 Task: Delete the repository "JS".
Action: Mouse moved to (1238, 181)
Screenshot: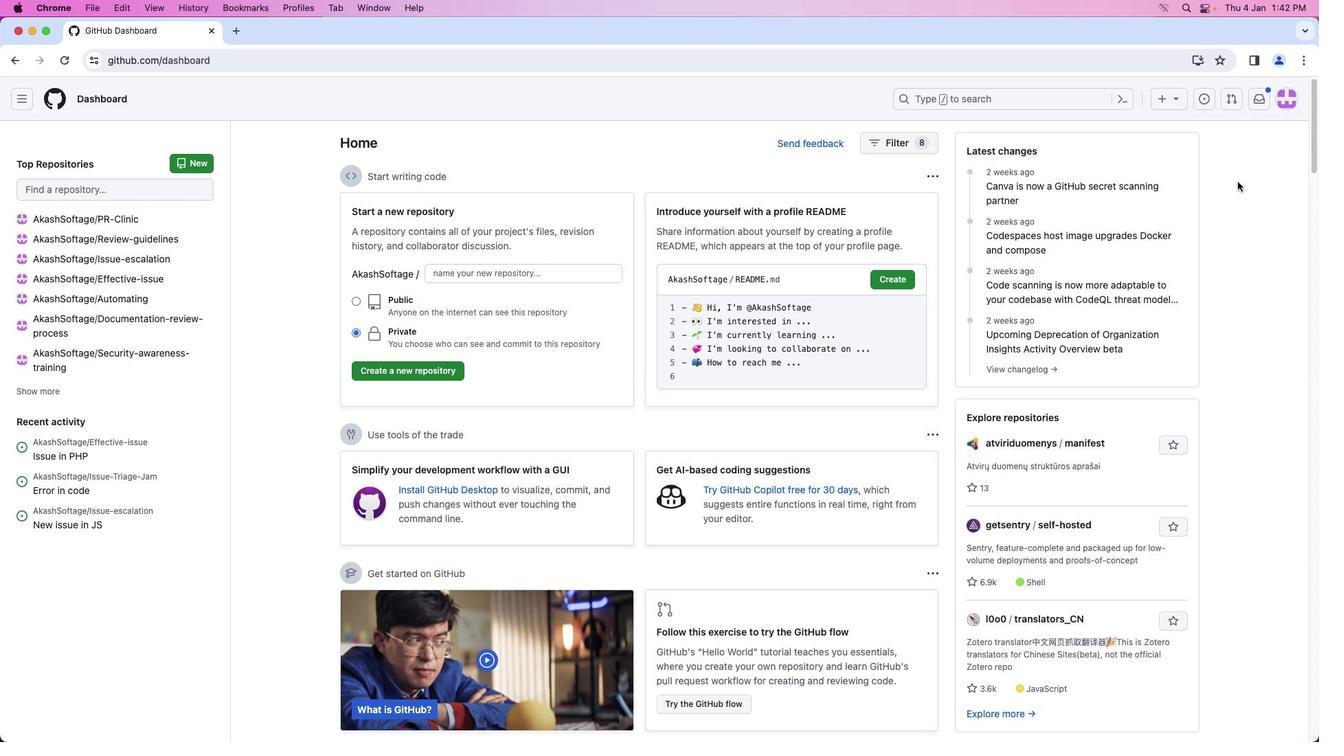 
Action: Mouse pressed left at (1238, 181)
Screenshot: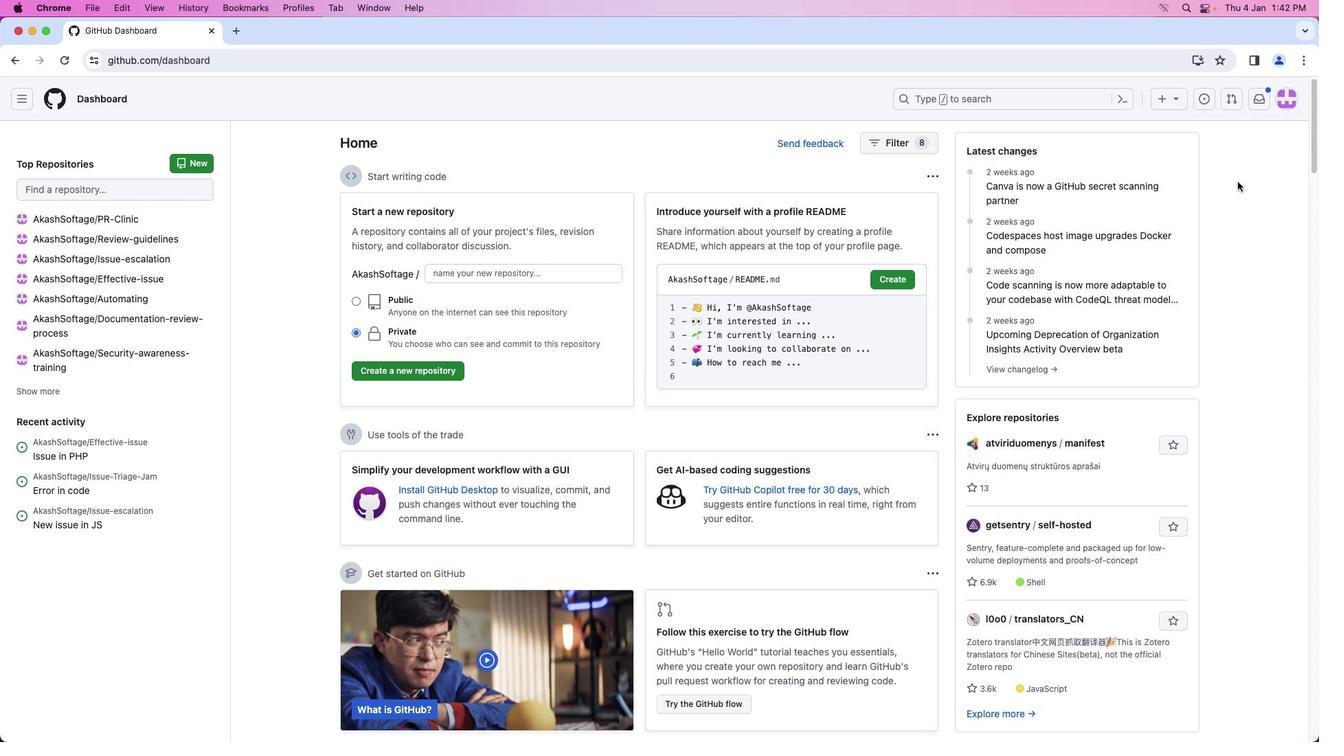 
Action: Mouse moved to (1282, 108)
Screenshot: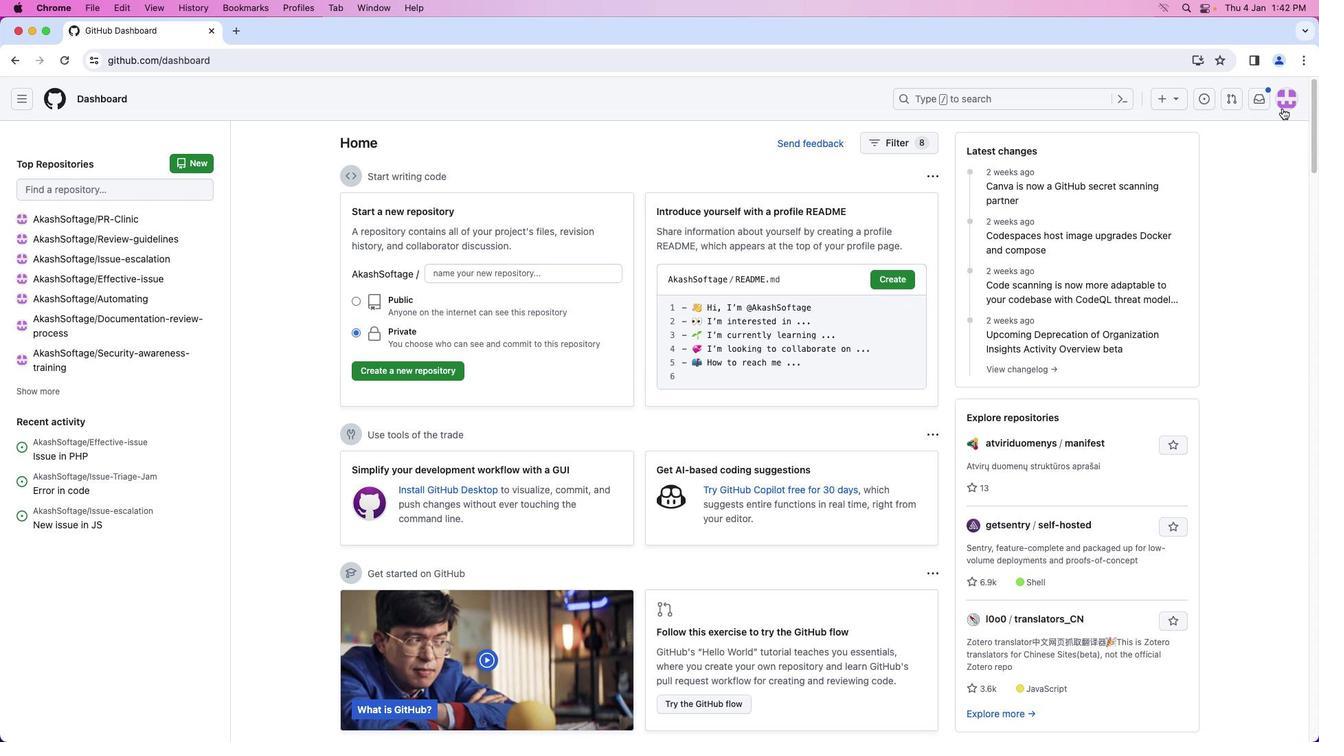 
Action: Mouse pressed left at (1282, 108)
Screenshot: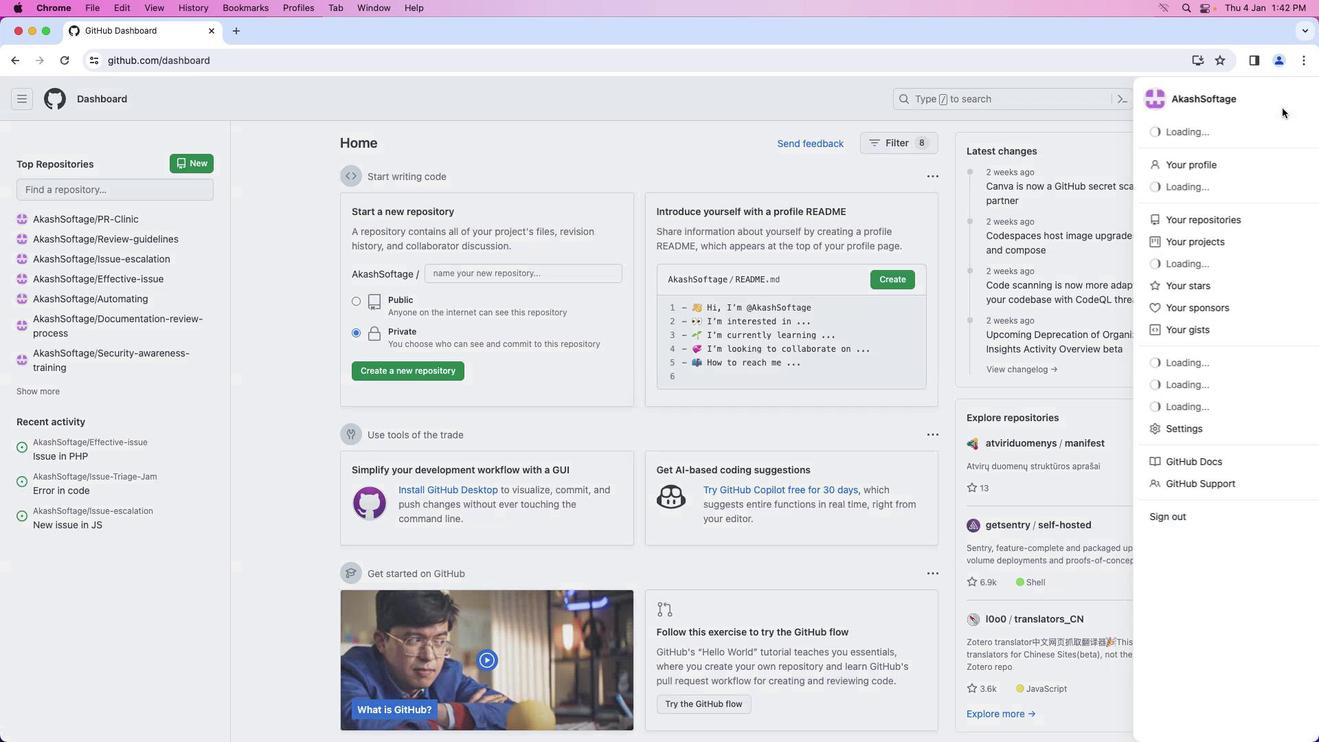 
Action: Mouse moved to (1231, 223)
Screenshot: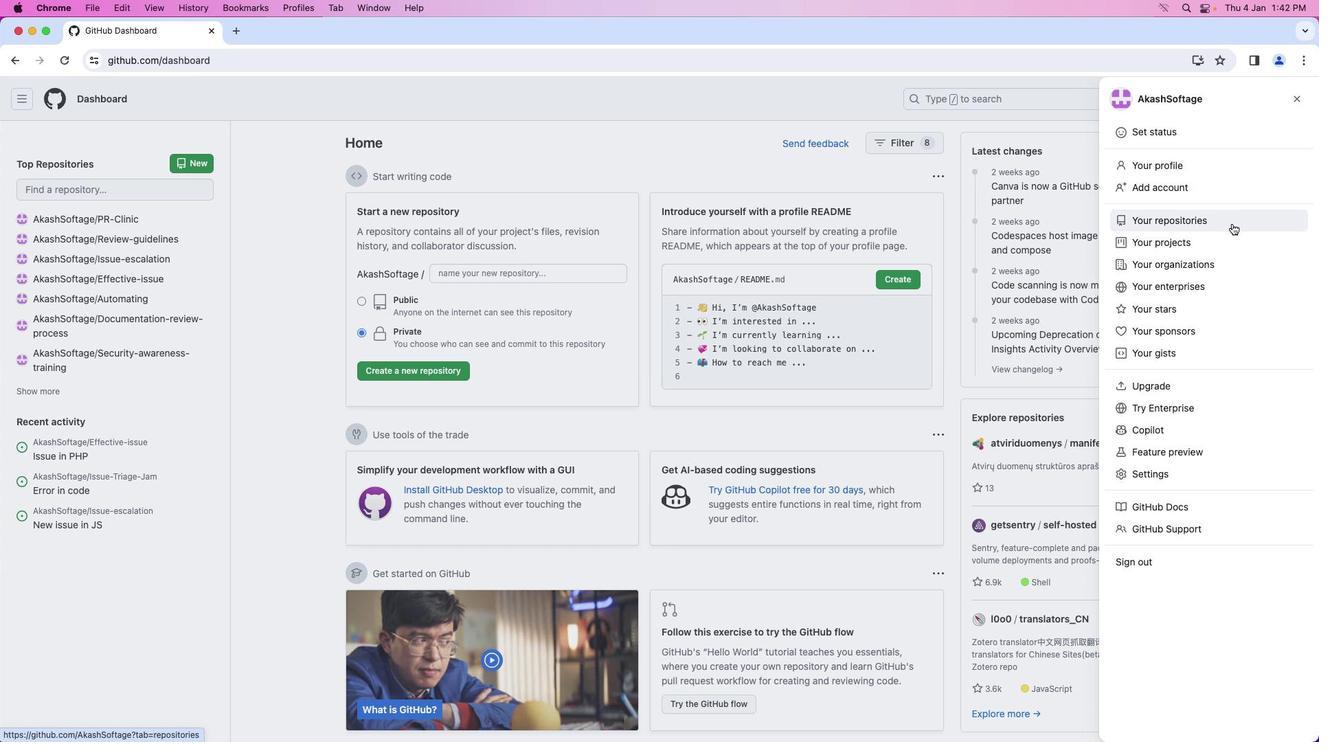 
Action: Mouse pressed left at (1231, 223)
Screenshot: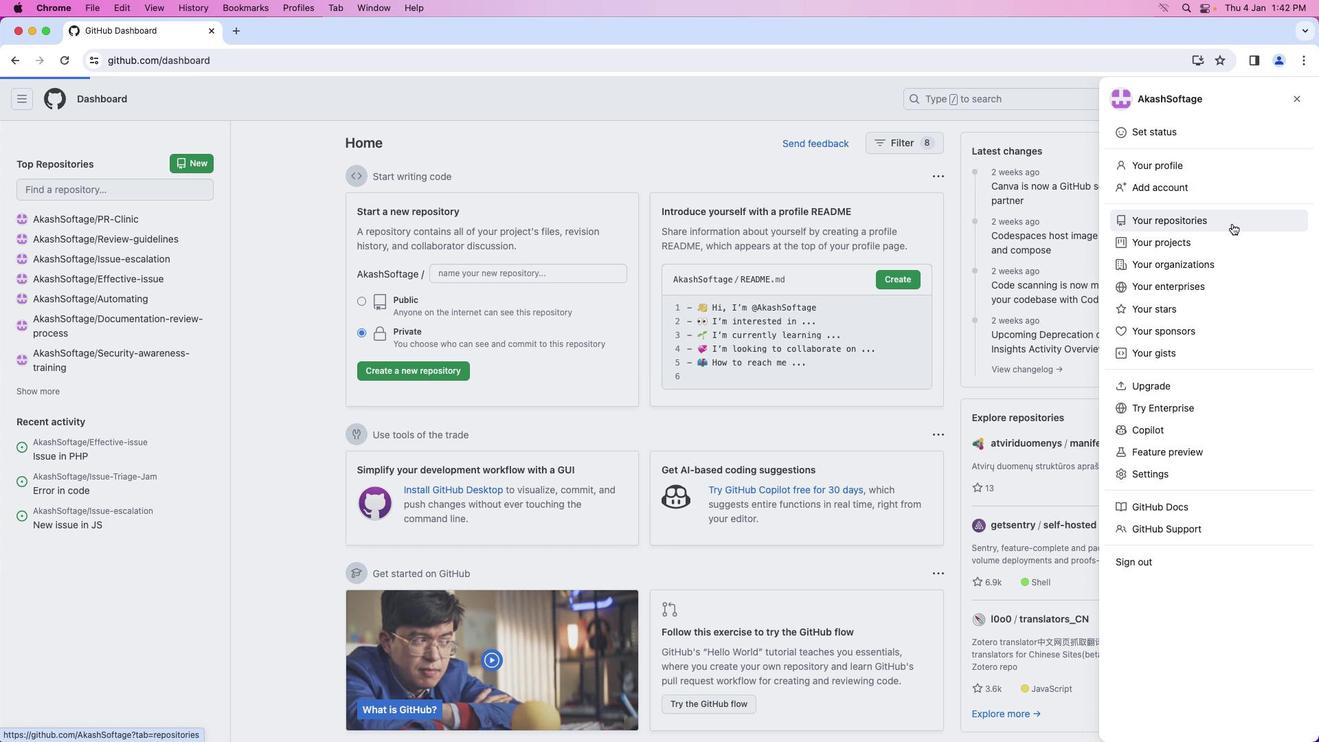 
Action: Mouse moved to (467, 311)
Screenshot: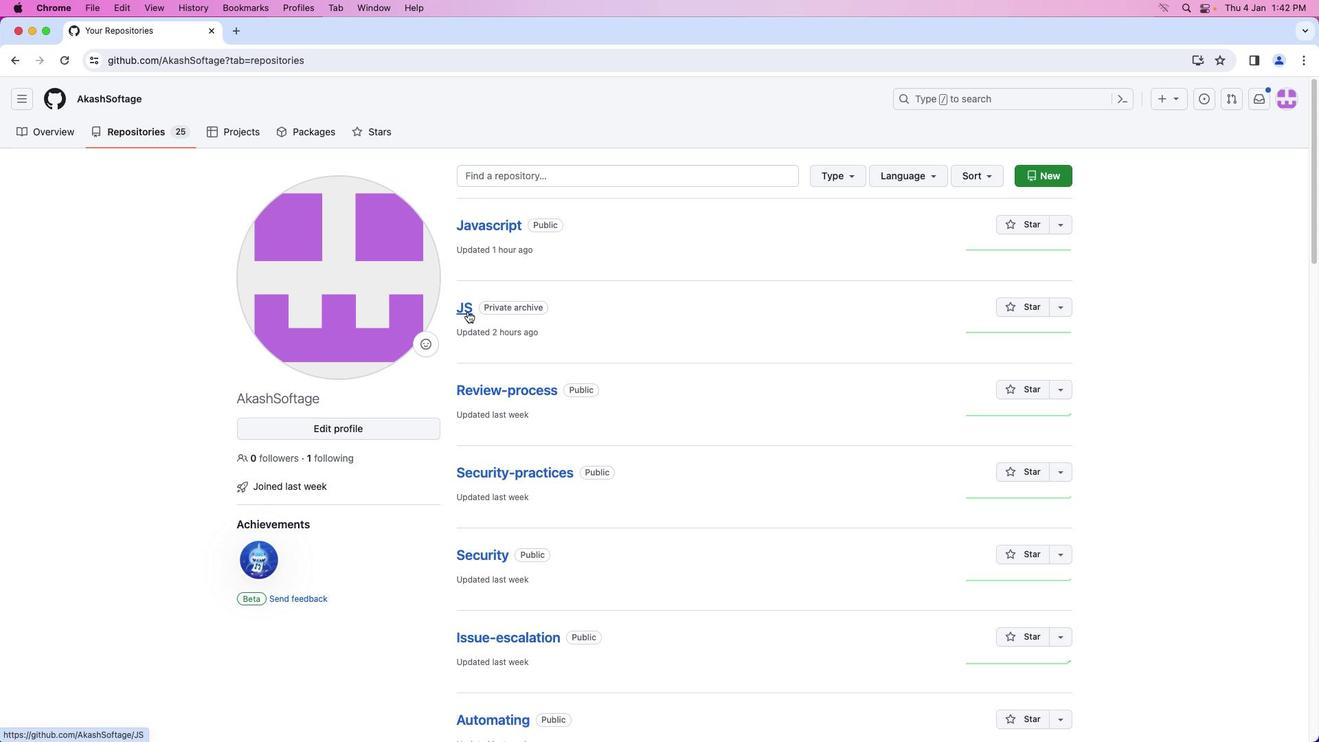 
Action: Mouse pressed left at (467, 311)
Screenshot: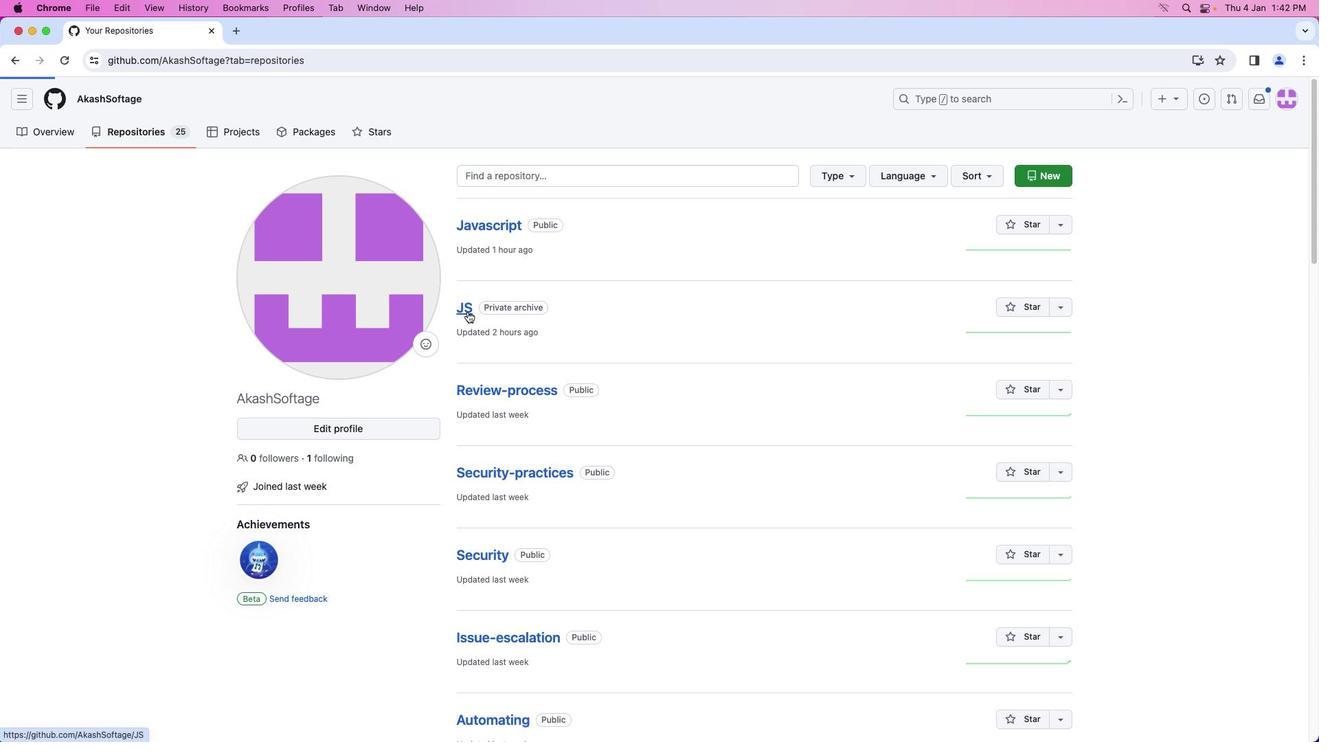 
Action: Mouse moved to (620, 127)
Screenshot: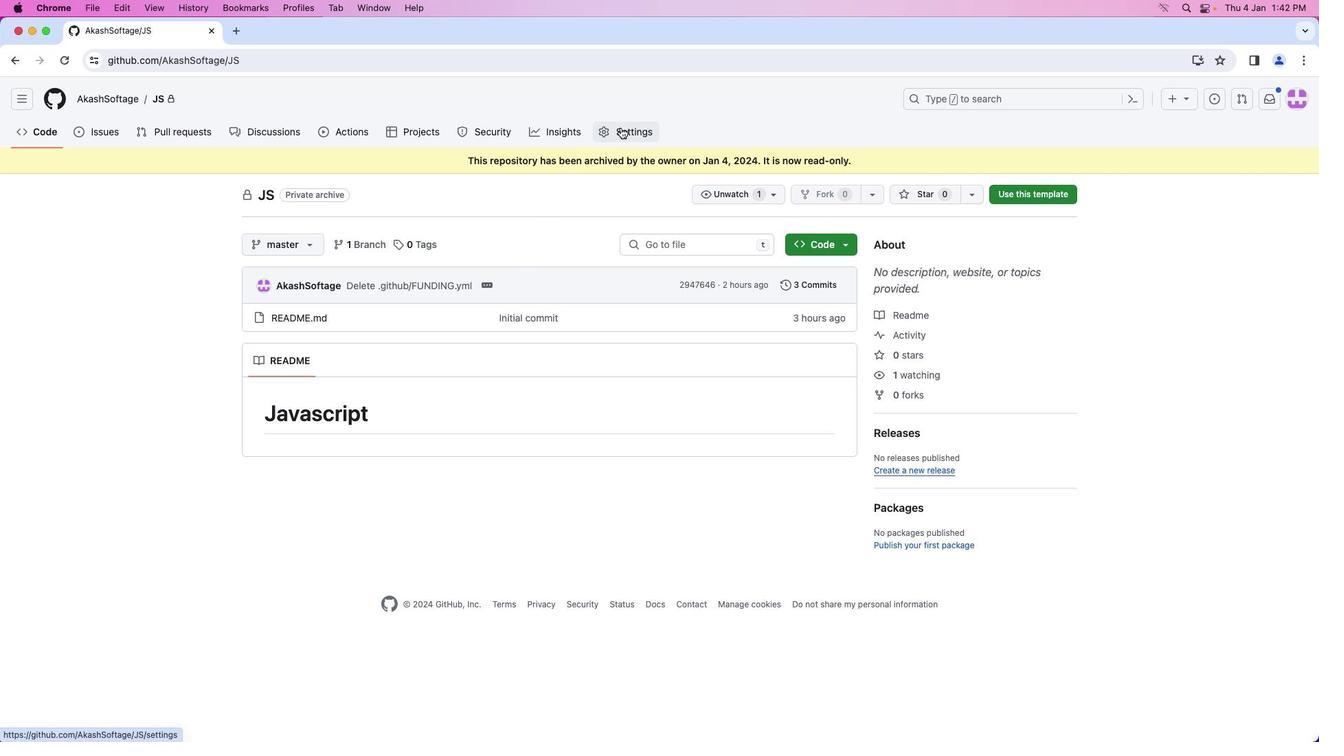 
Action: Mouse pressed left at (620, 127)
Screenshot: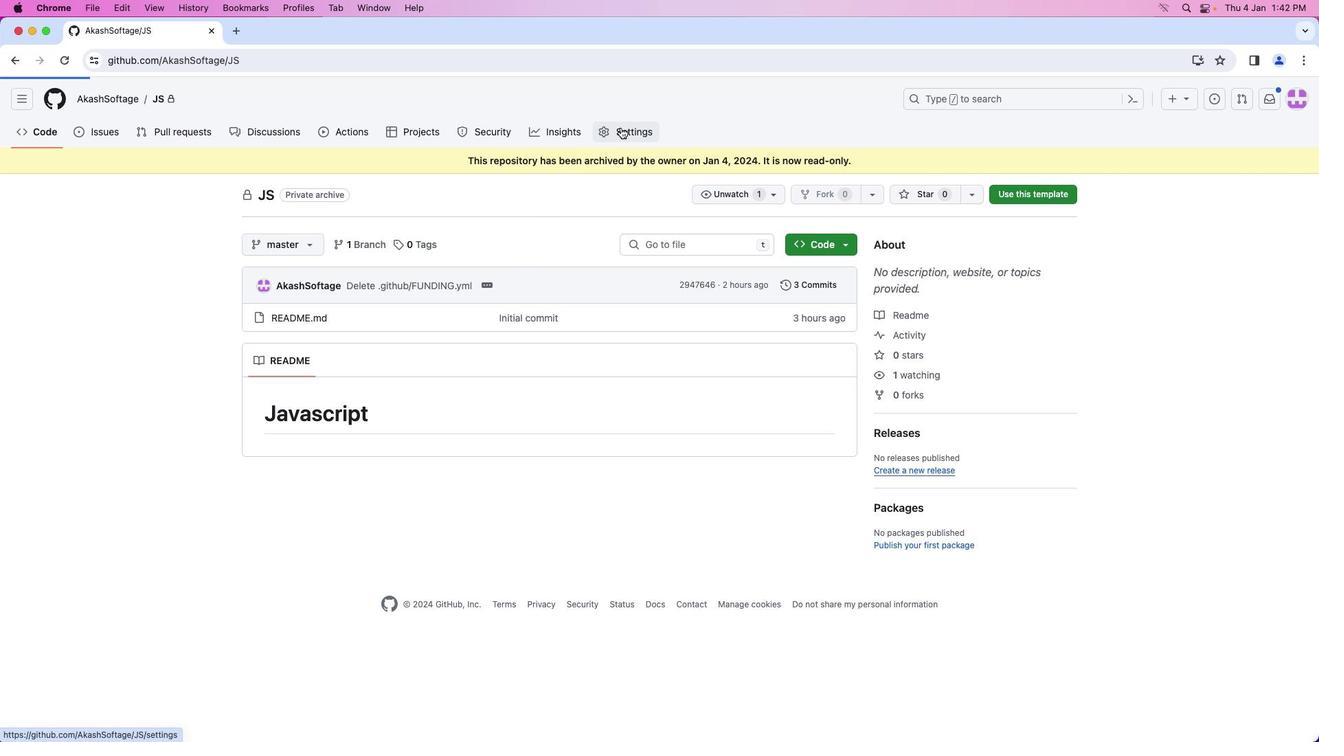 
Action: Mouse moved to (904, 553)
Screenshot: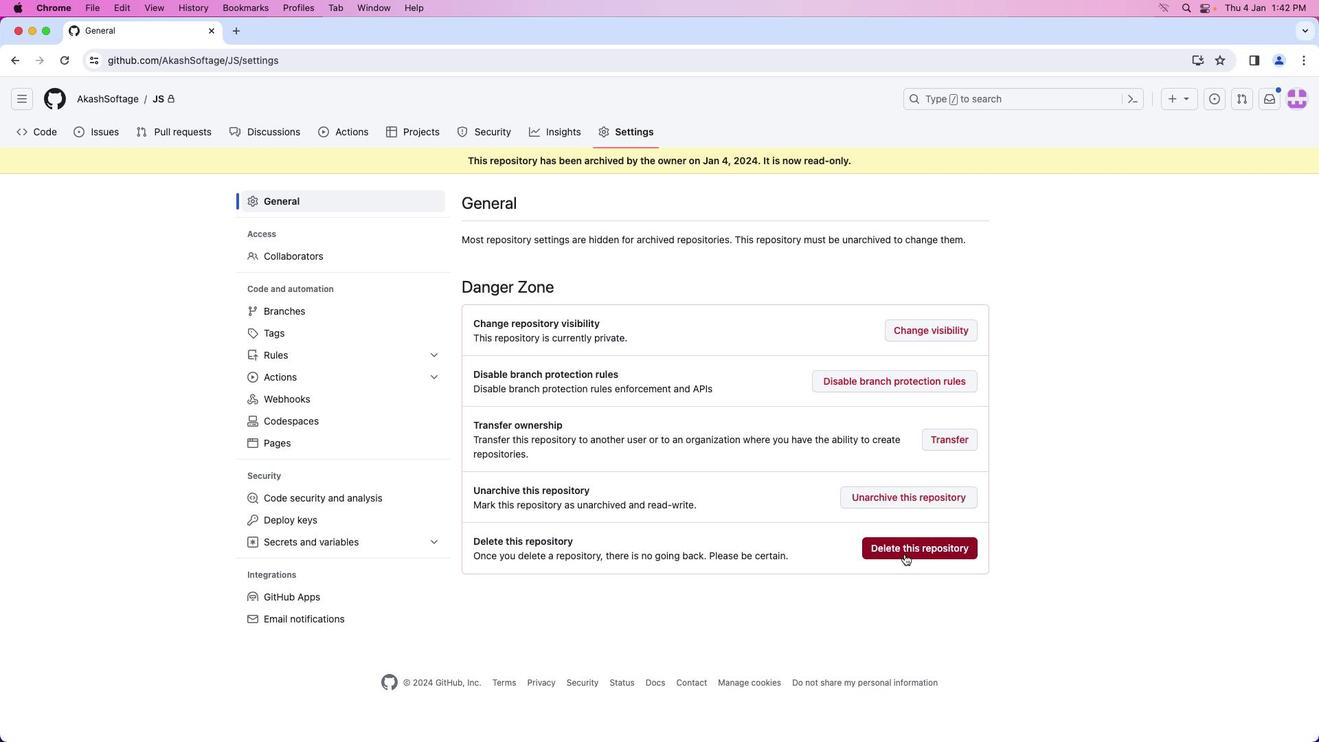 
Action: Mouse pressed left at (904, 553)
Screenshot: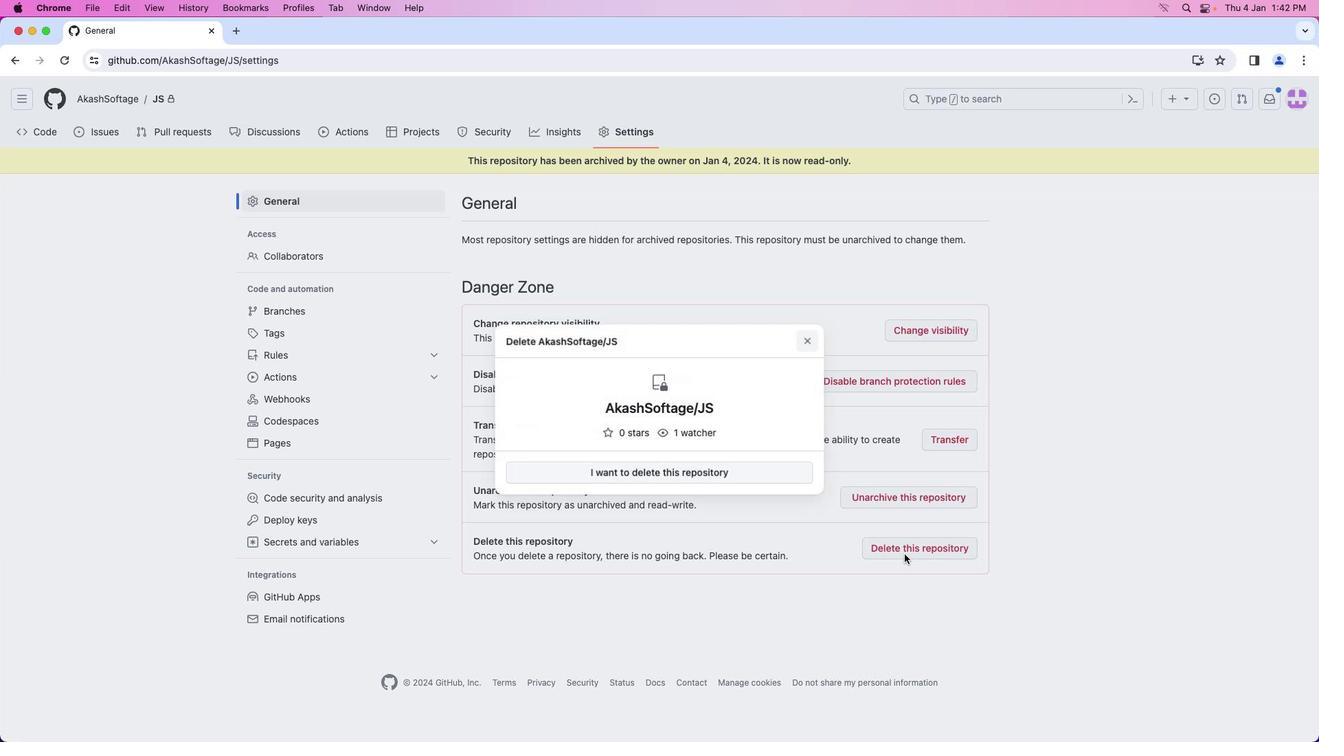 
Action: Mouse moved to (715, 477)
Screenshot: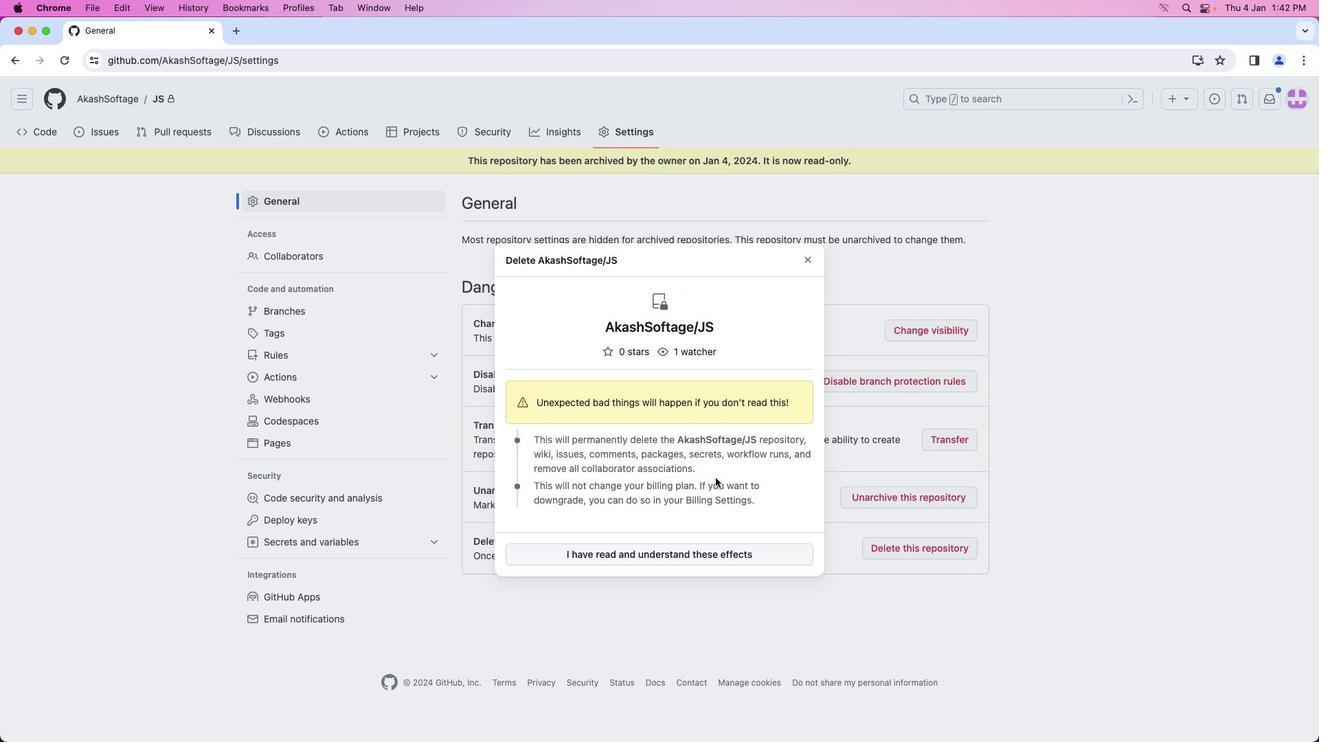 
Action: Mouse pressed left at (715, 477)
Screenshot: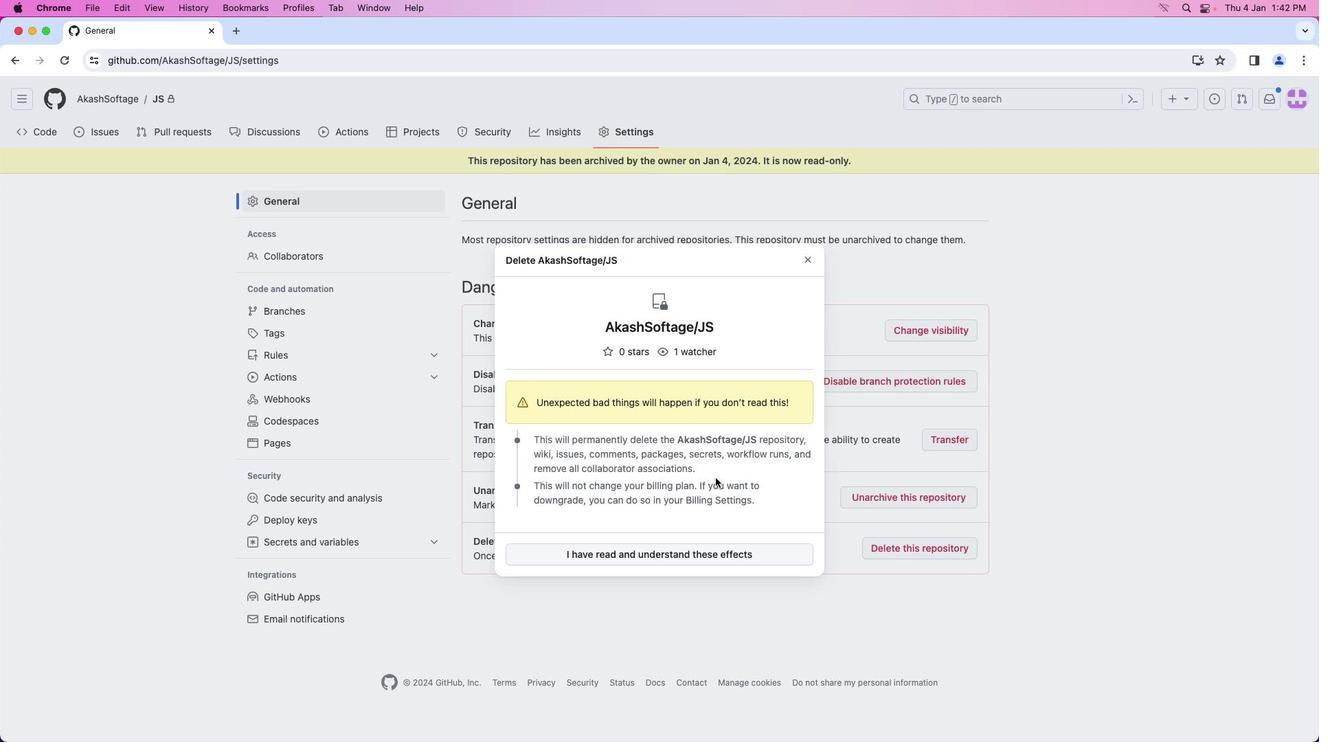 
Action: Mouse moved to (696, 551)
Screenshot: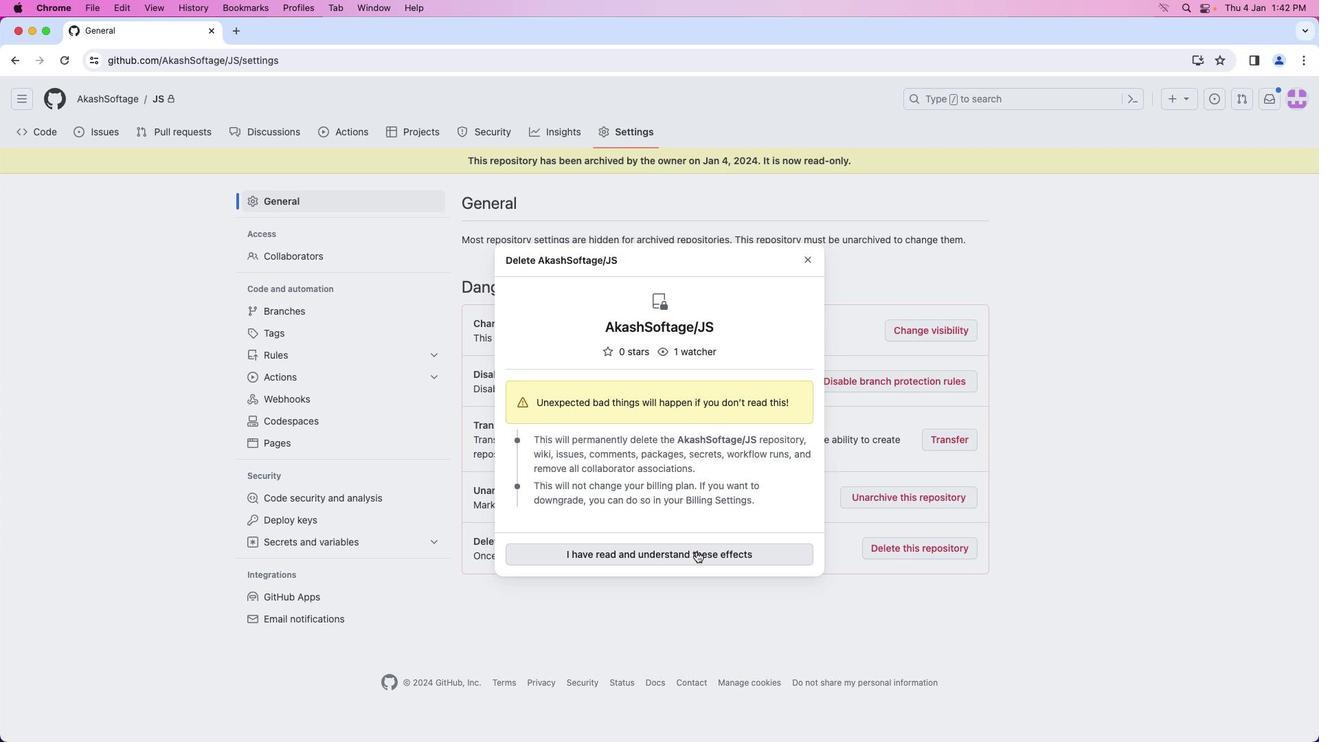 
Action: Mouse pressed left at (696, 551)
Screenshot: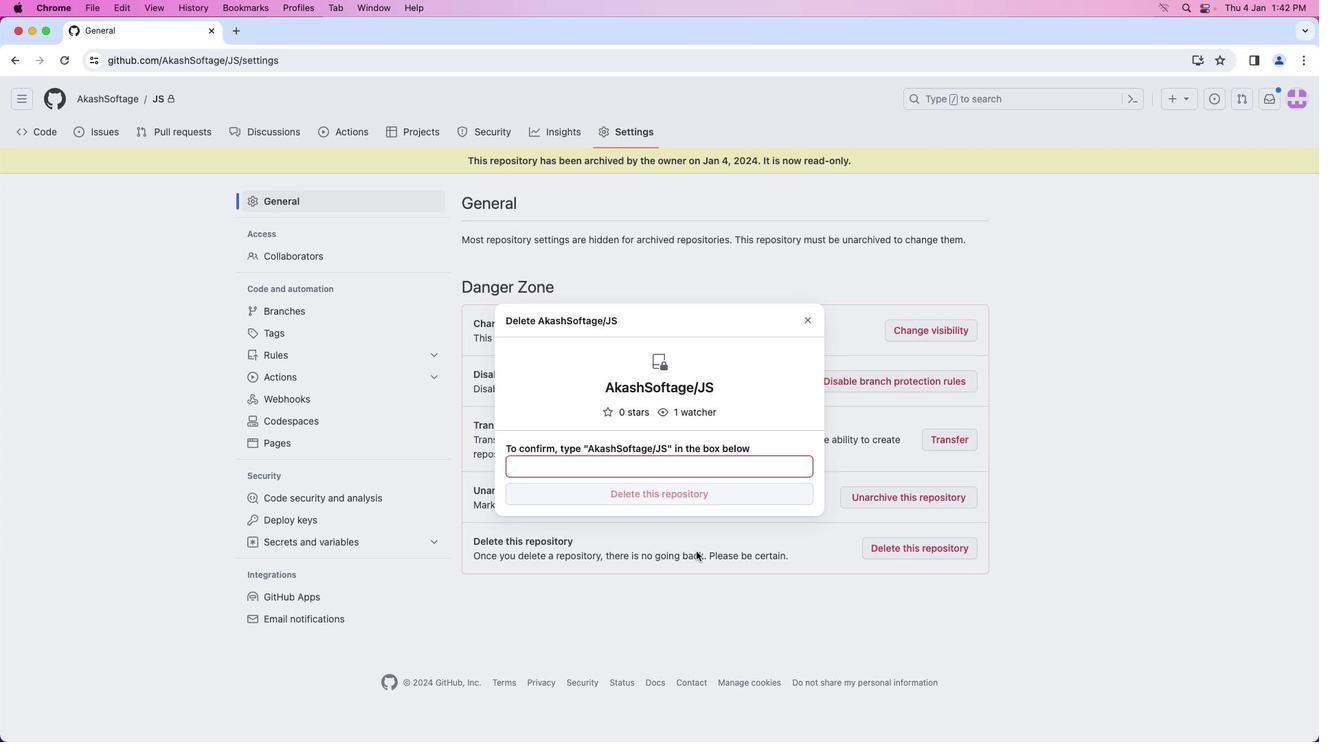 
Action: Mouse moved to (693, 459)
Screenshot: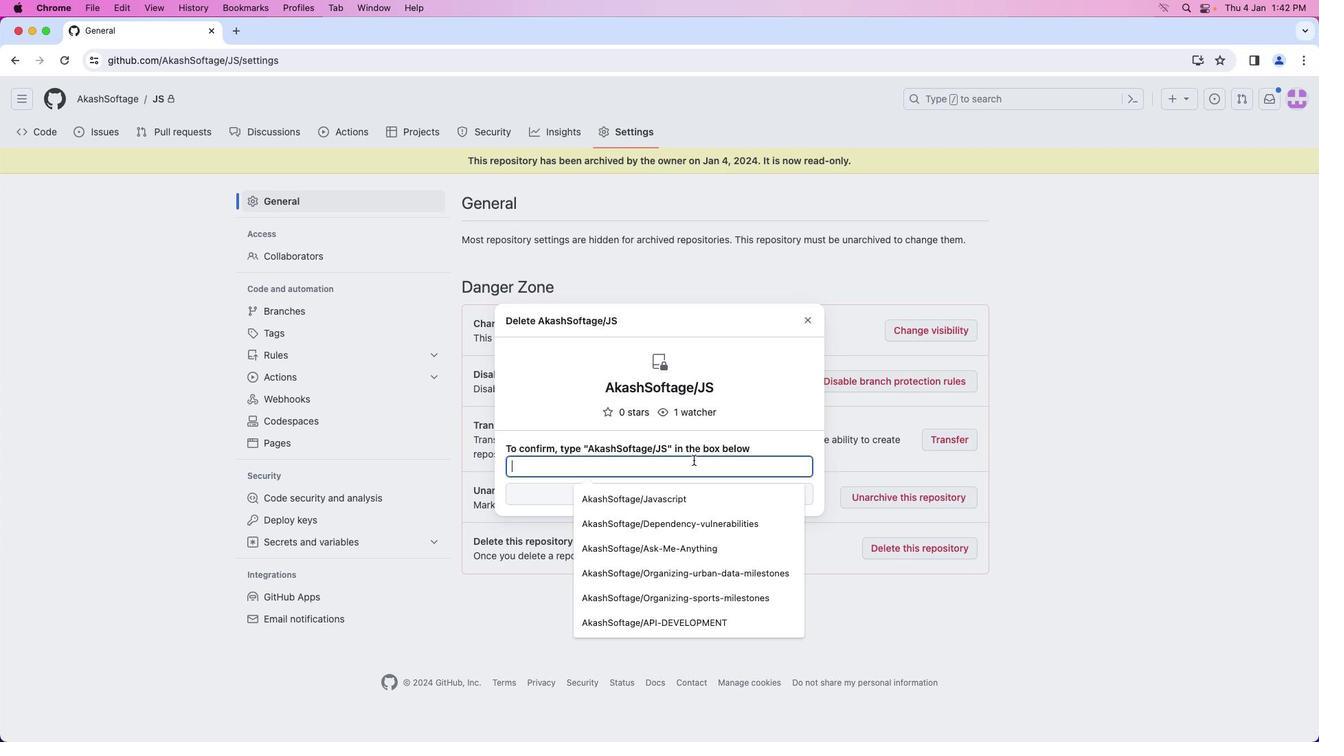 
Action: Mouse pressed left at (693, 459)
Screenshot: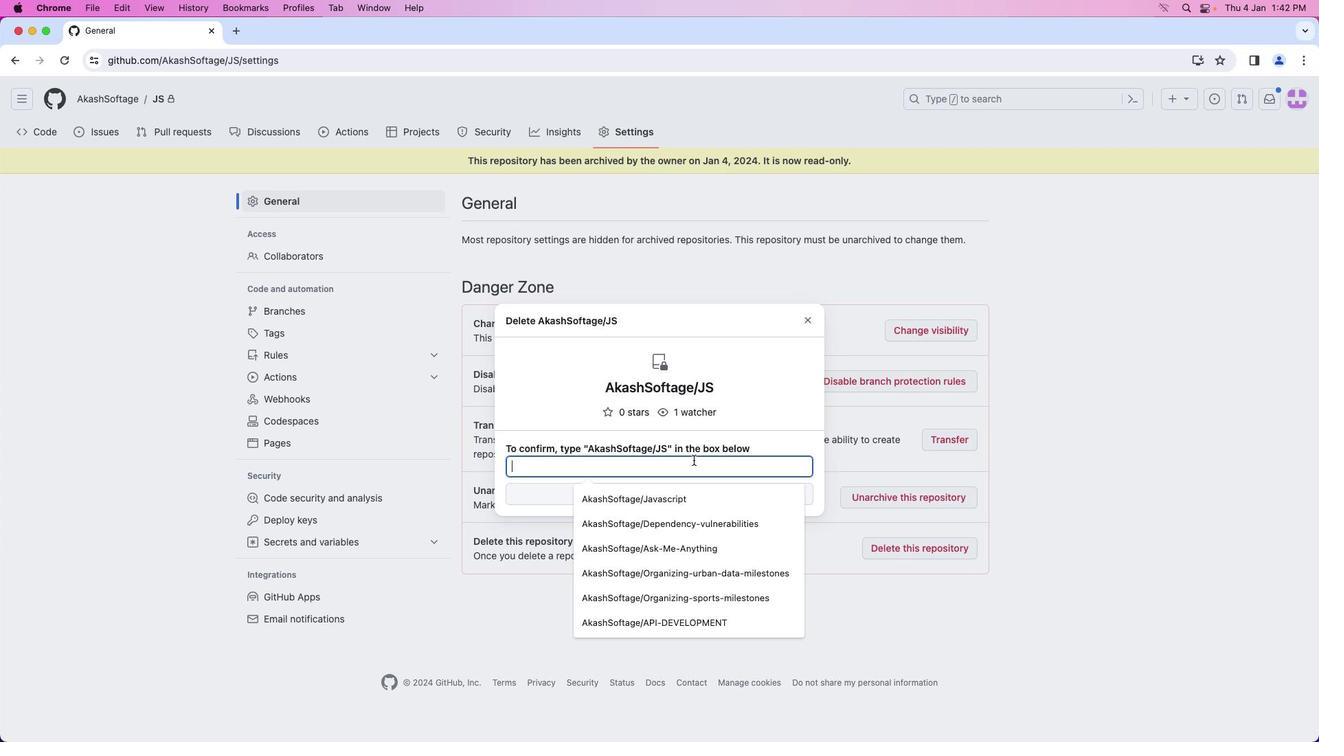 
Action: Key pressed Key.caps_lock'a'Key.caps_lockKey.backspace'A'Key.caps_lock'k''a''s''h'Key.caps_lock'S'Key.caps_lock'o''f''t''a''g''e''/'Key.caps_lock'J''S'
Screenshot: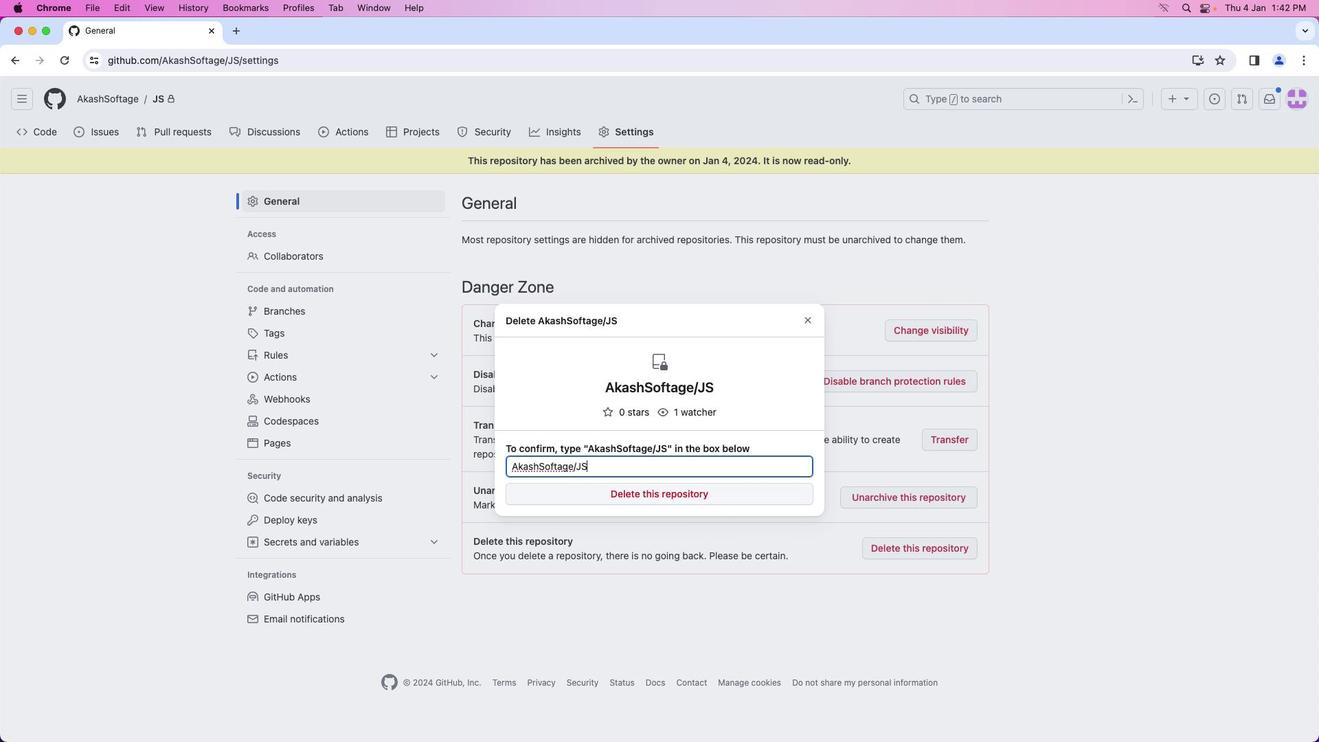 
Action: Mouse moved to (662, 500)
Screenshot: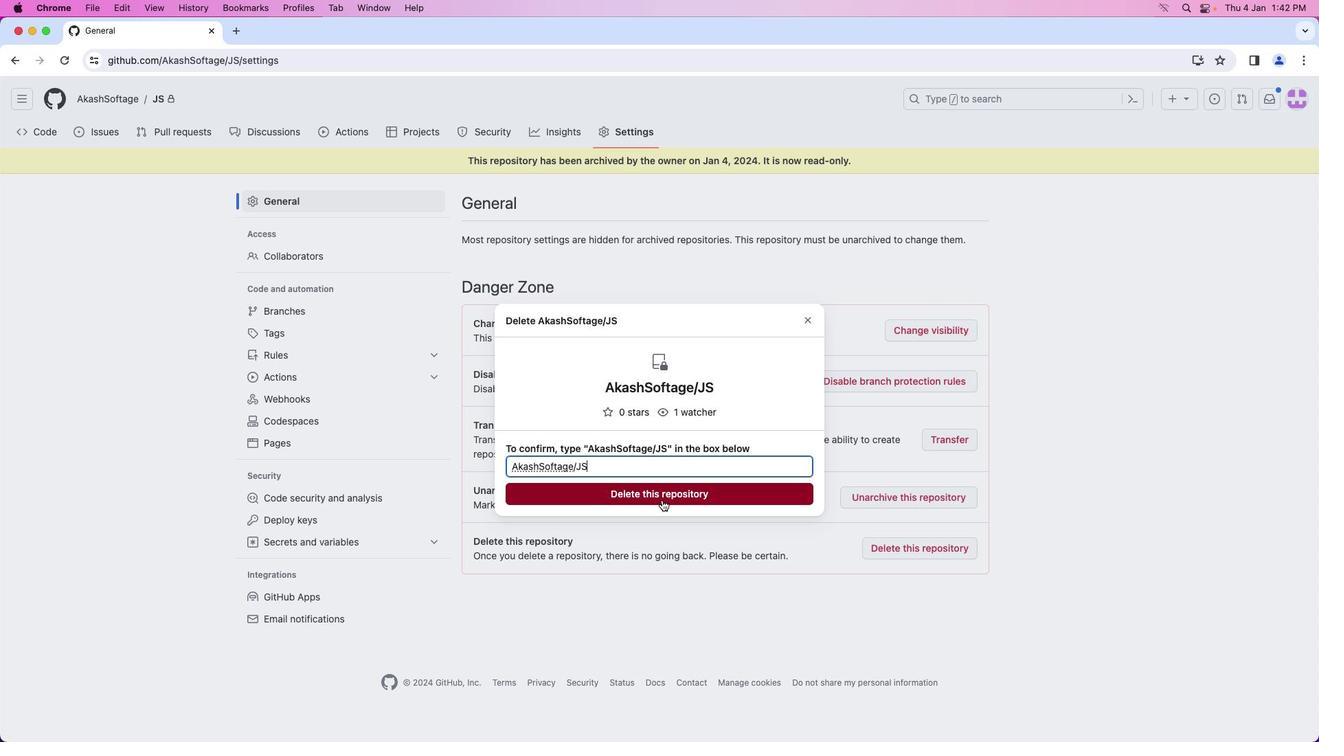 
Action: Mouse pressed left at (662, 500)
Screenshot: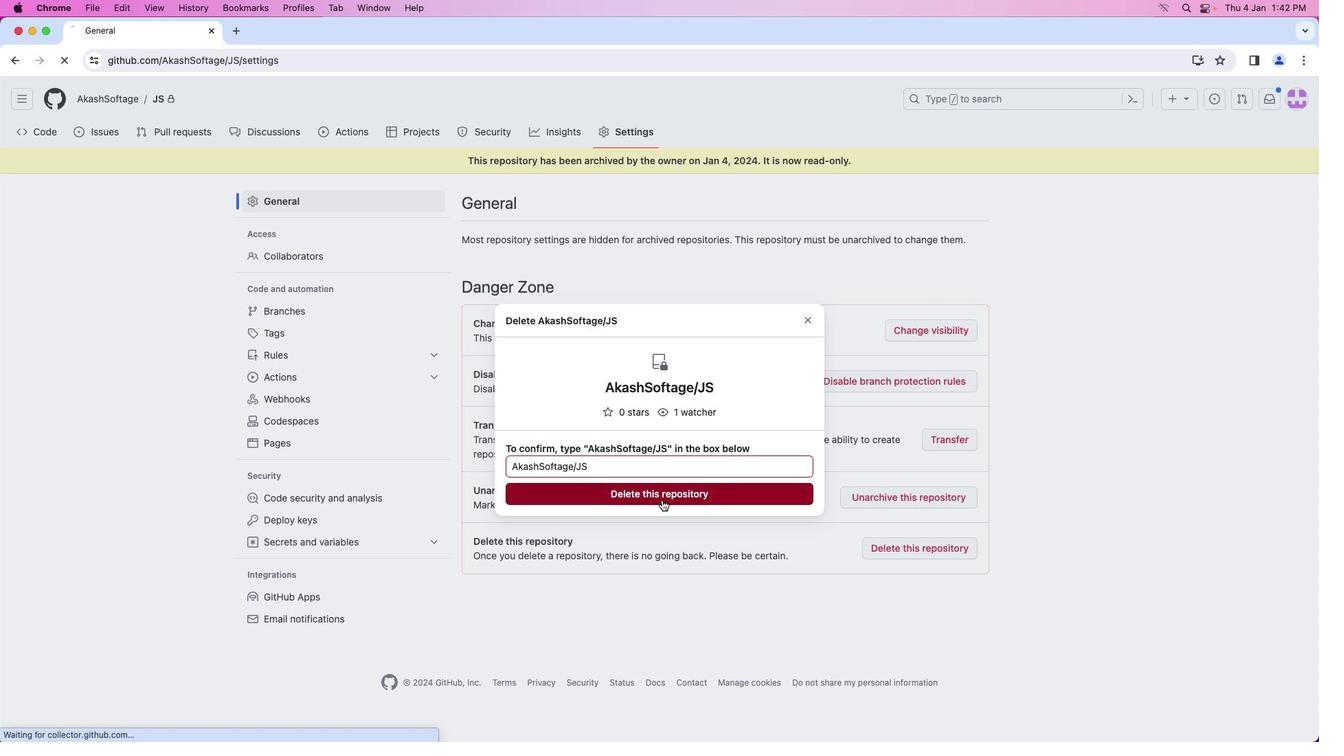 
